 Task: Add Cameron's Coffee Toasted Southern Pecan EcoPods 12 Pack to the cart.
Action: Mouse moved to (28, 155)
Screenshot: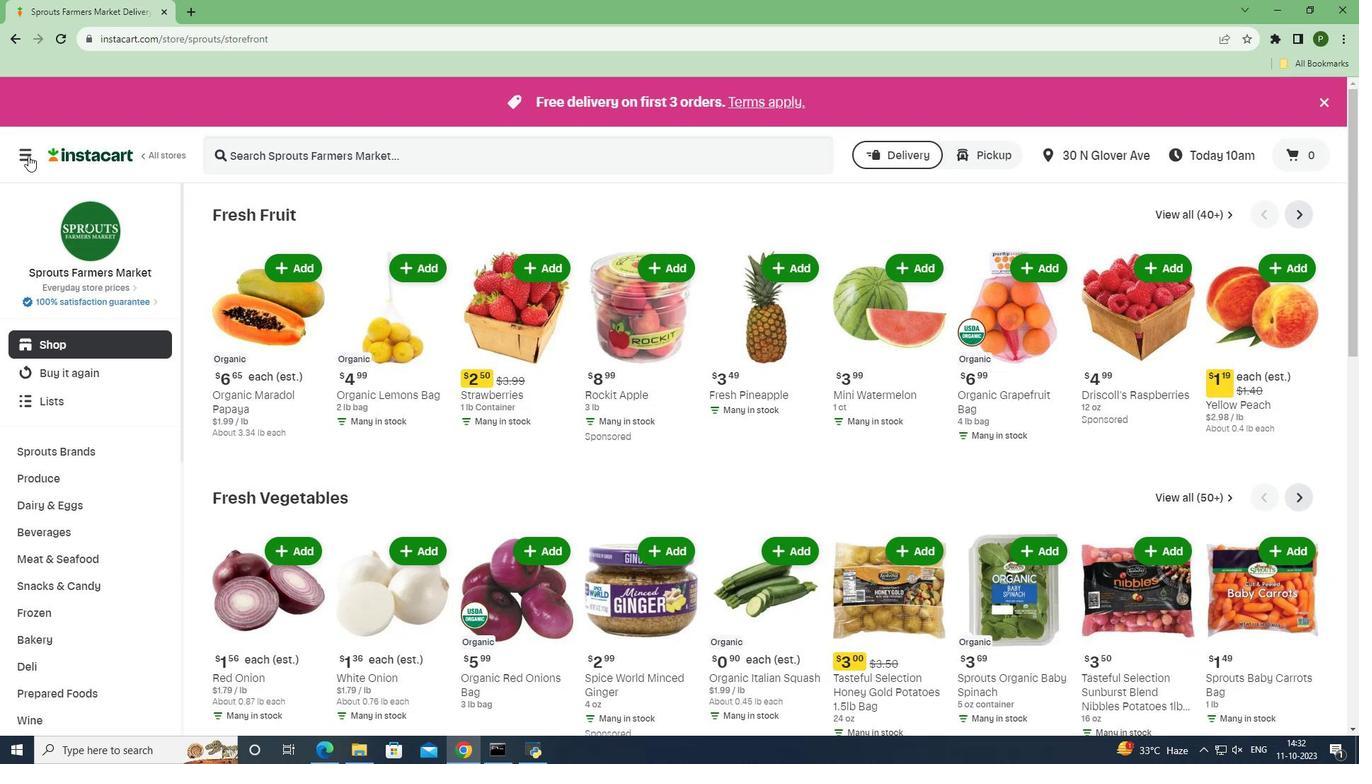 
Action: Mouse pressed left at (28, 155)
Screenshot: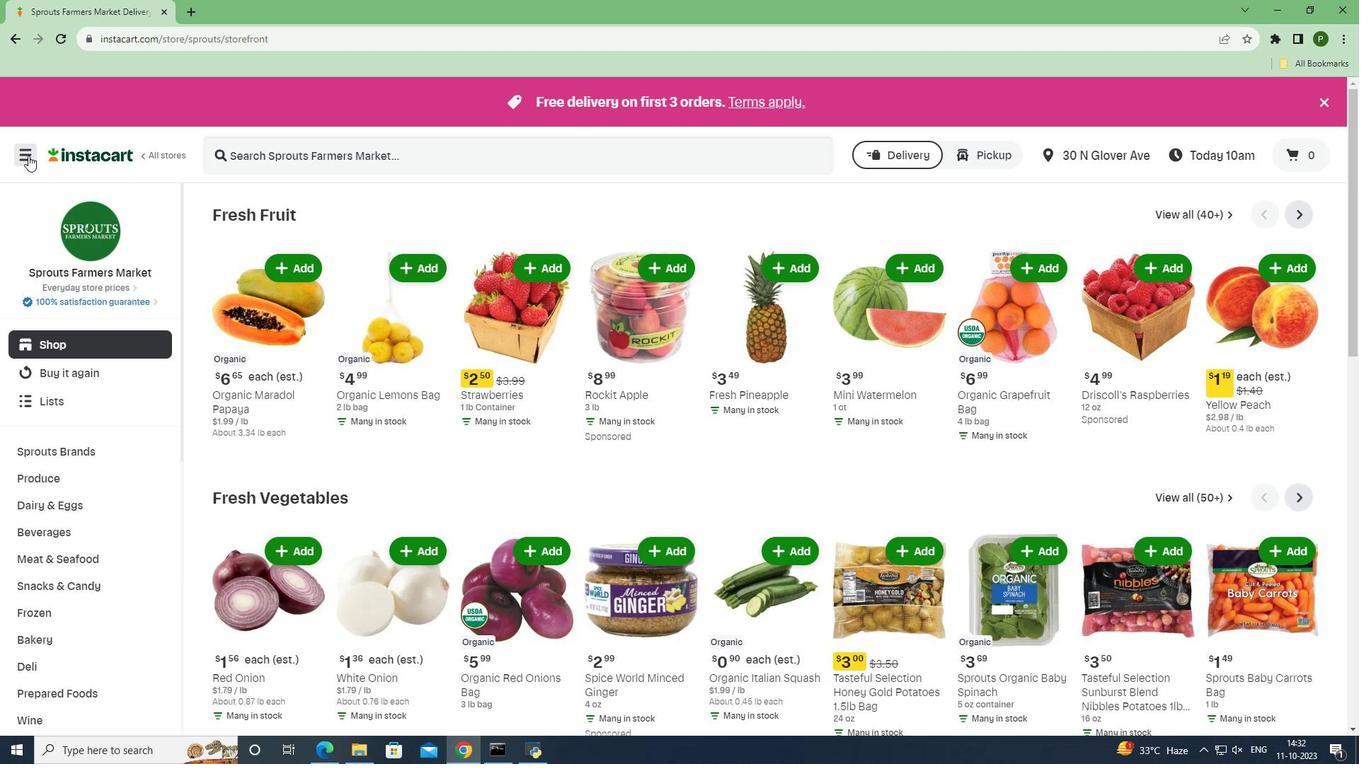 
Action: Mouse moved to (71, 369)
Screenshot: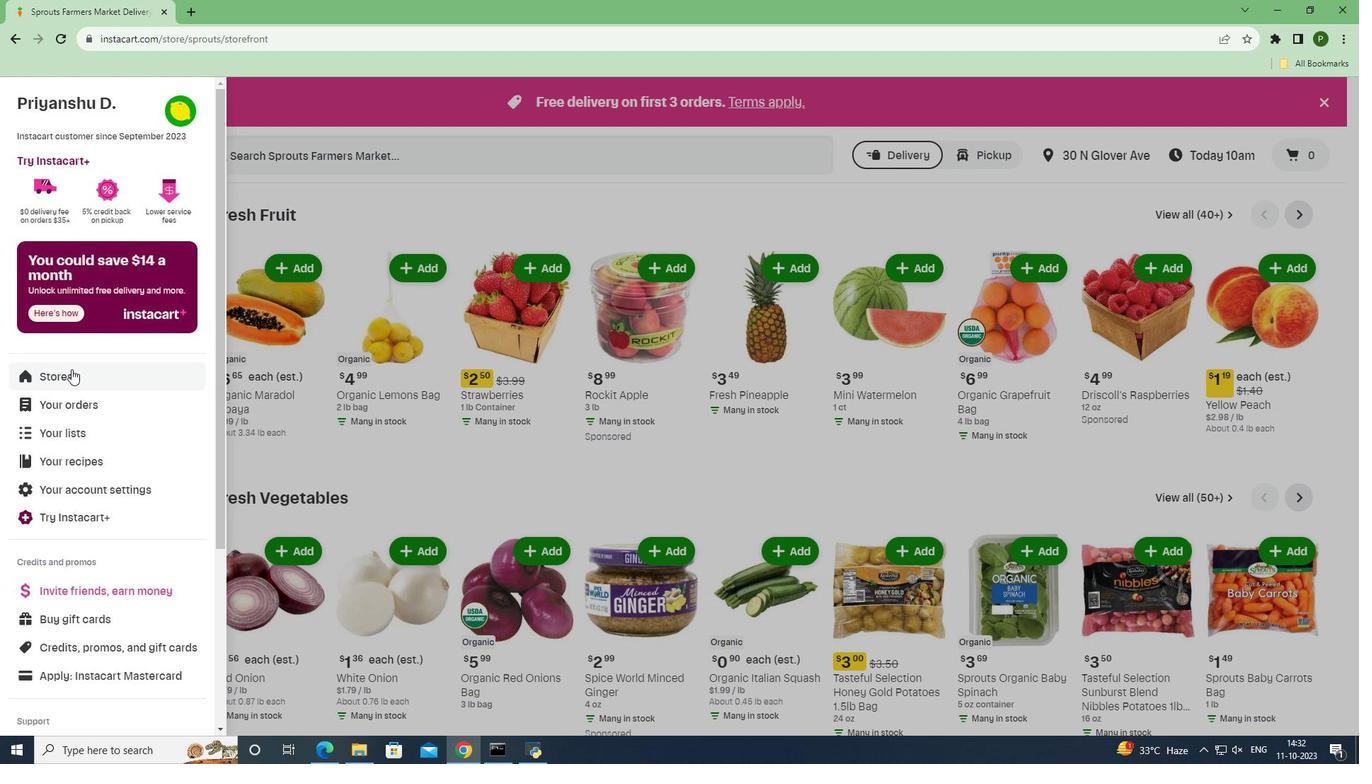 
Action: Mouse pressed left at (71, 369)
Screenshot: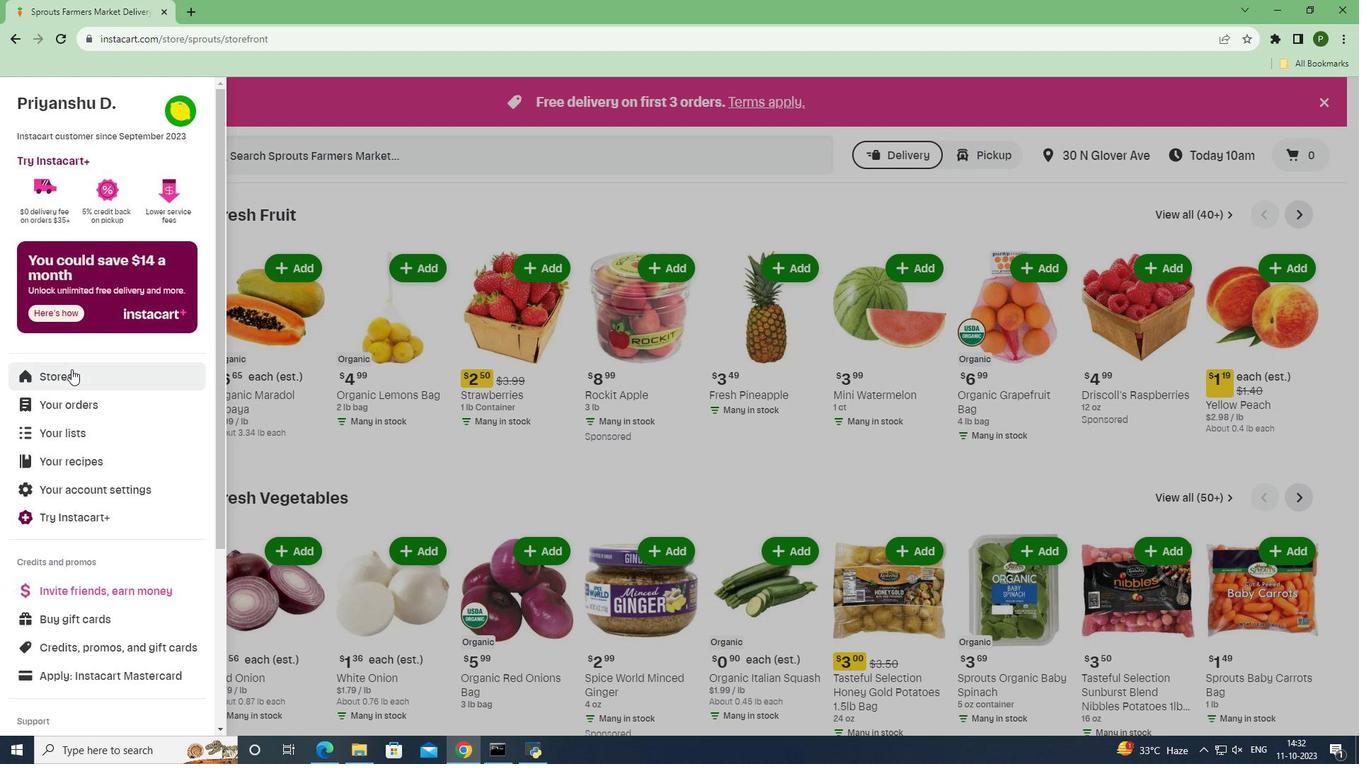 
Action: Mouse moved to (312, 160)
Screenshot: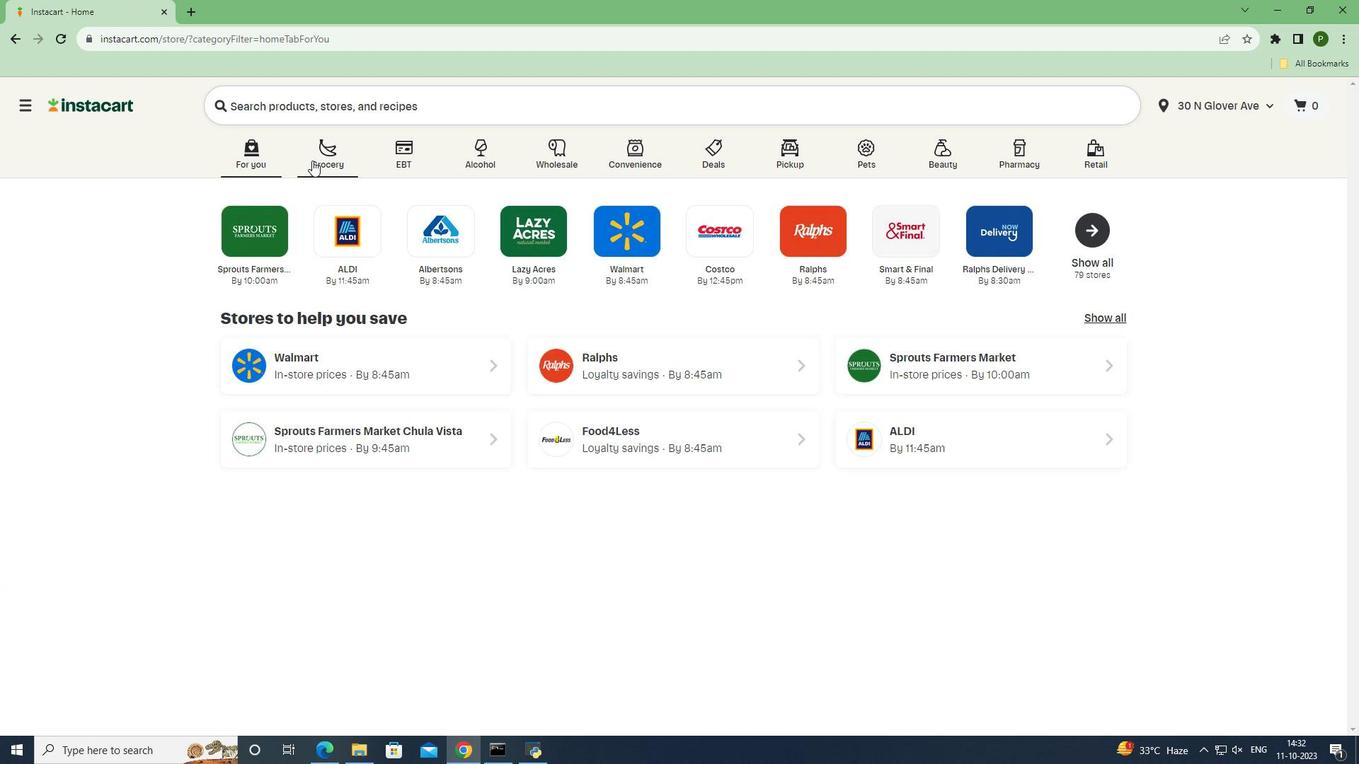 
Action: Mouse pressed left at (312, 160)
Screenshot: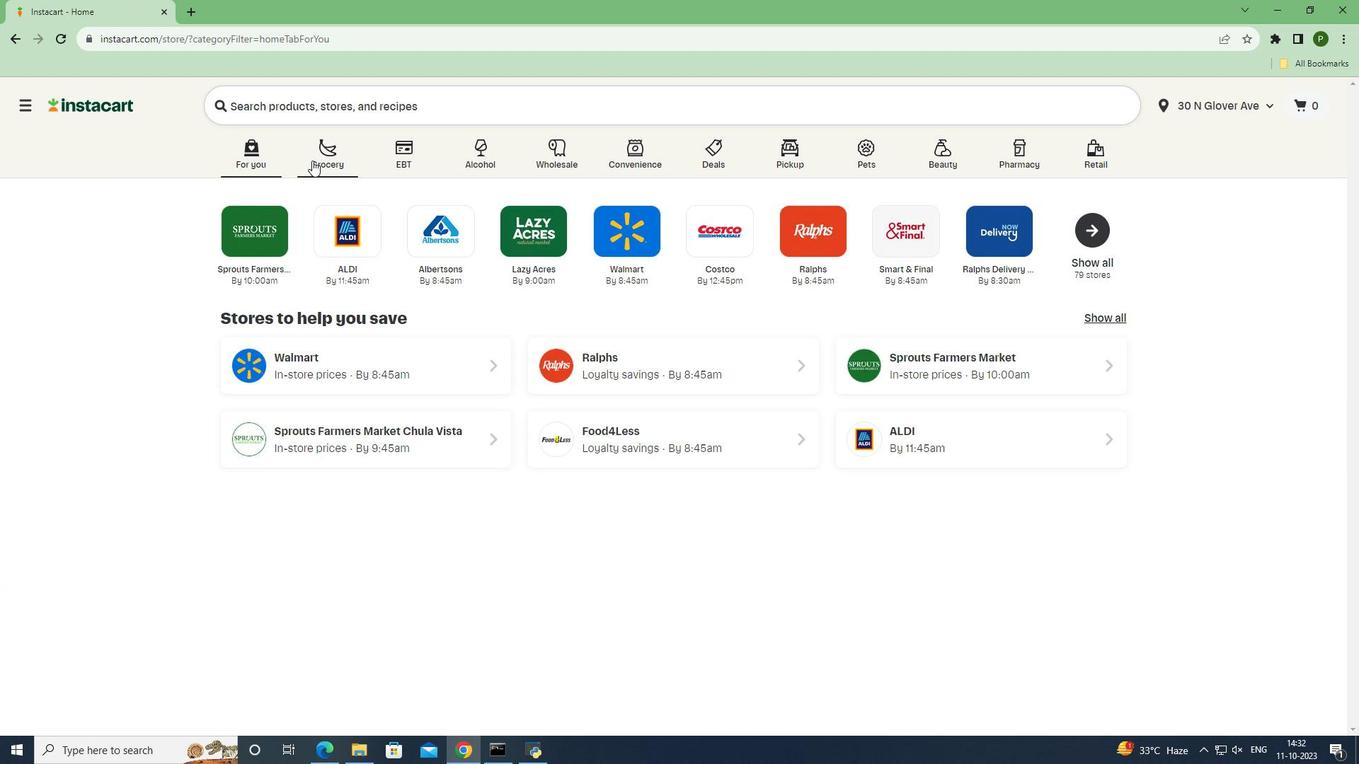 
Action: Mouse moved to (572, 329)
Screenshot: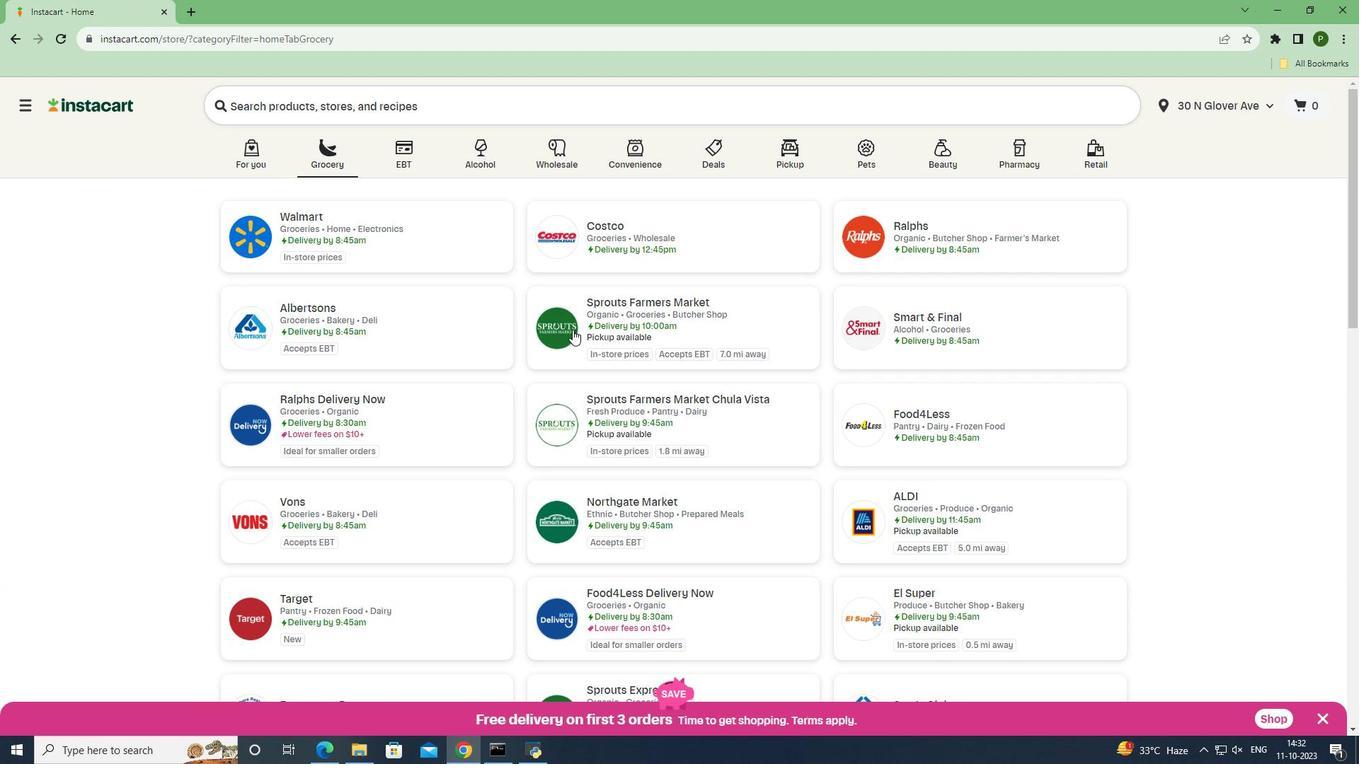 
Action: Mouse pressed left at (572, 329)
Screenshot: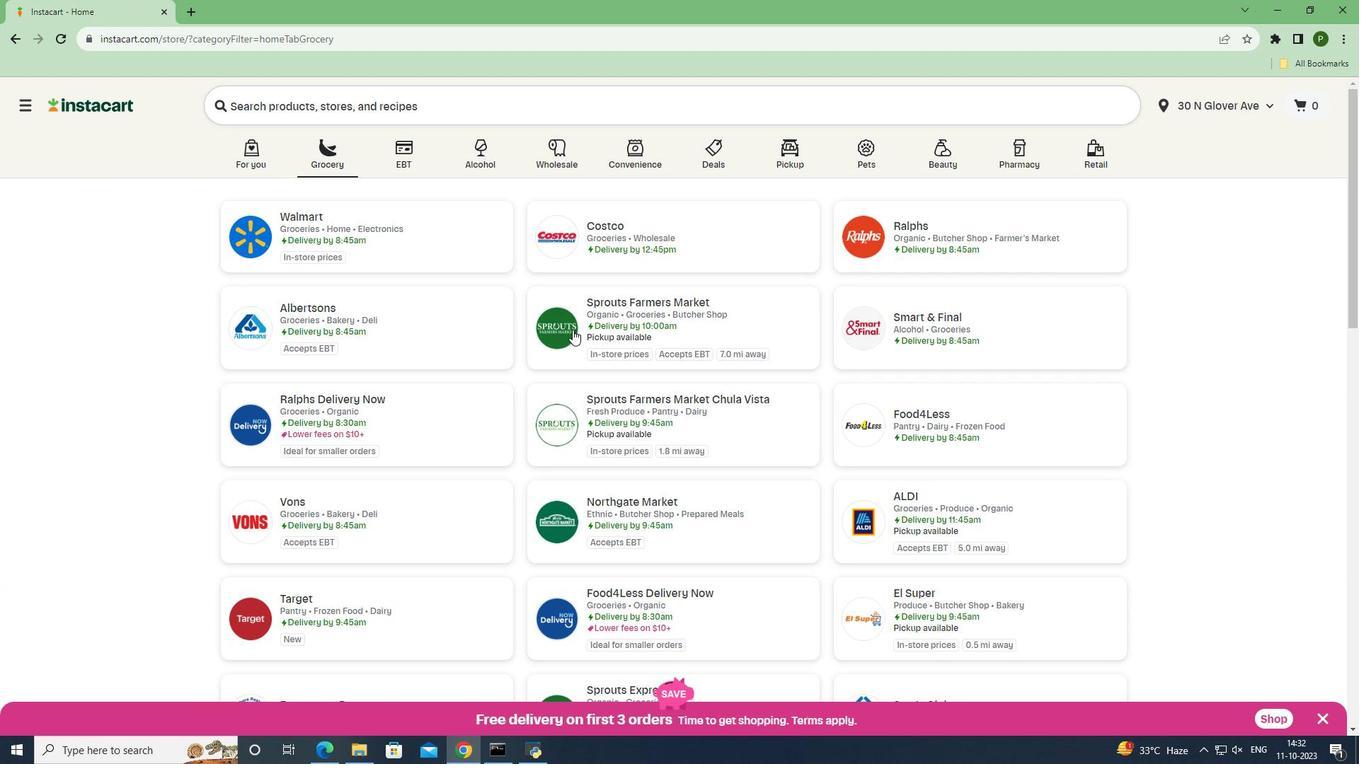 
Action: Mouse moved to (132, 533)
Screenshot: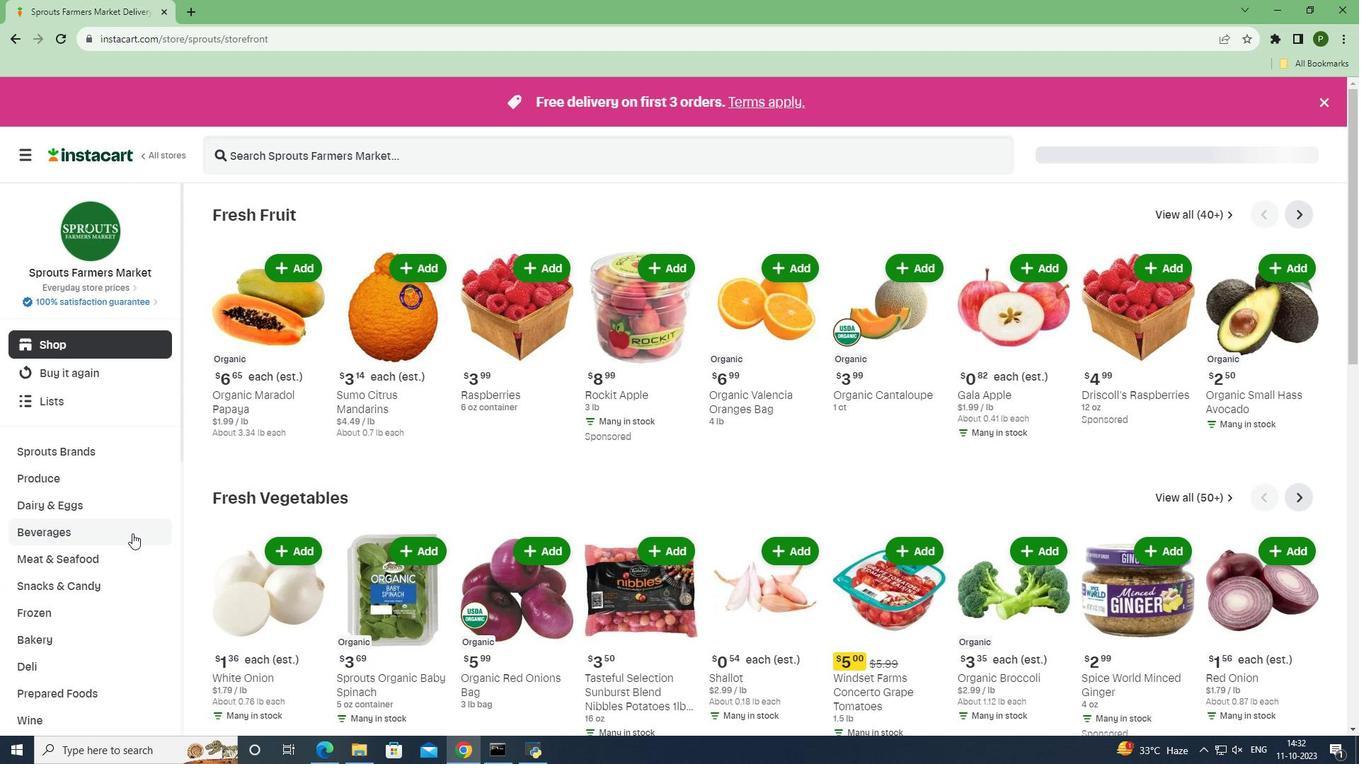 
Action: Mouse pressed left at (132, 533)
Screenshot: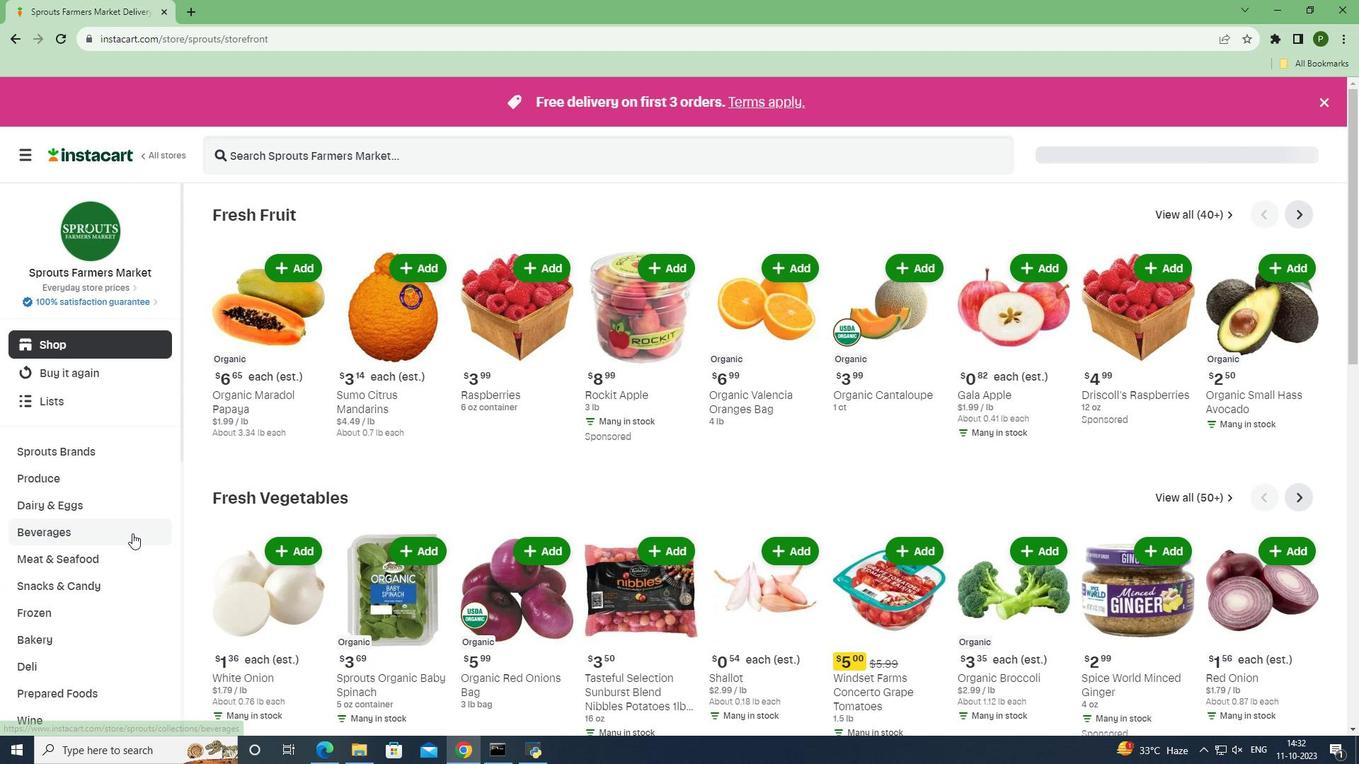 
Action: Mouse moved to (92, 615)
Screenshot: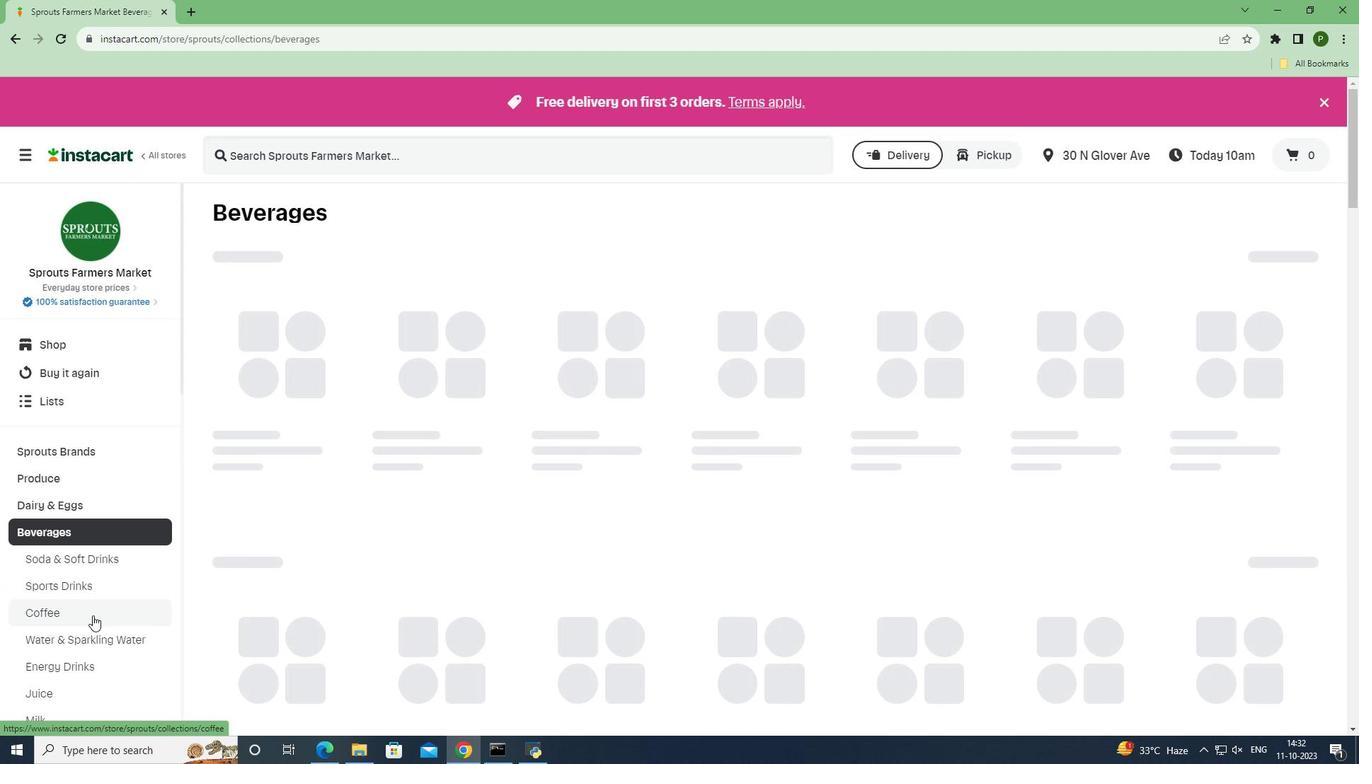 
Action: Mouse pressed left at (92, 615)
Screenshot: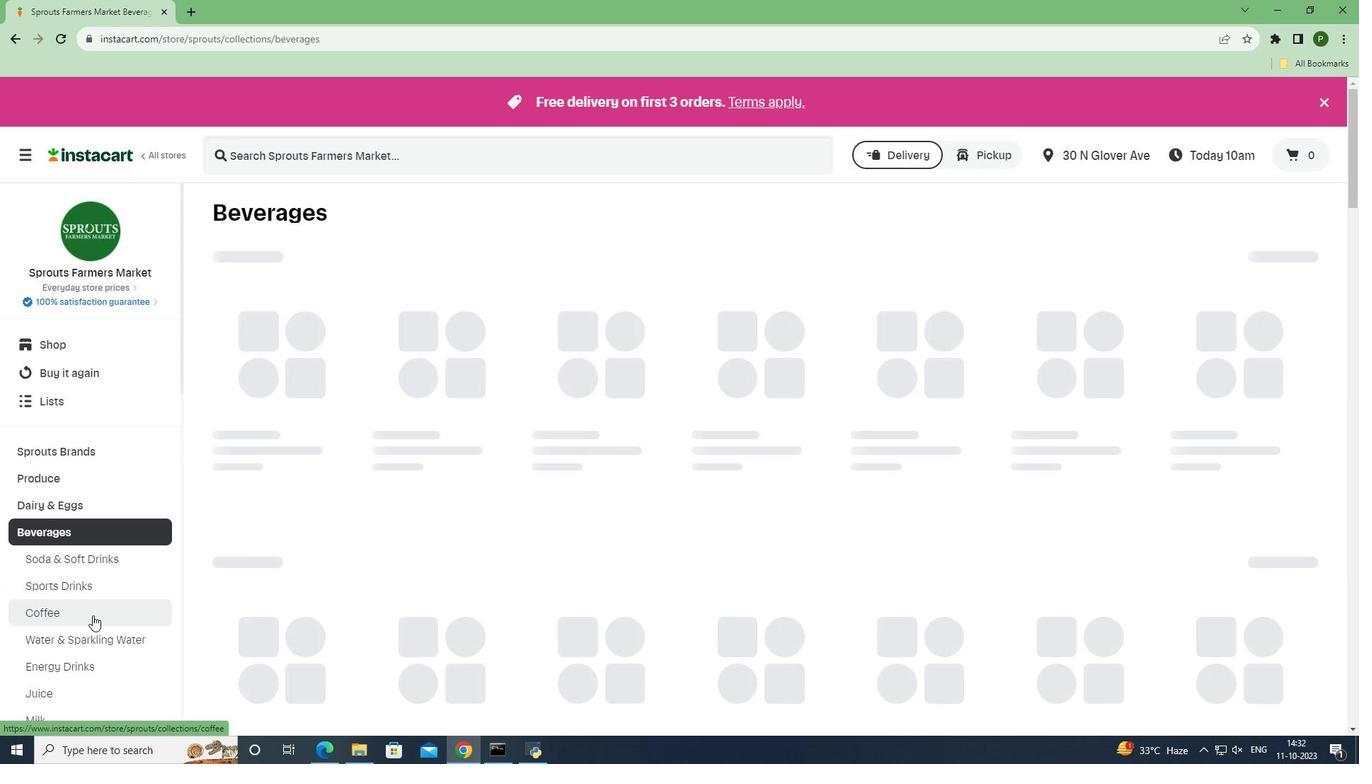 
Action: Mouse moved to (353, 144)
Screenshot: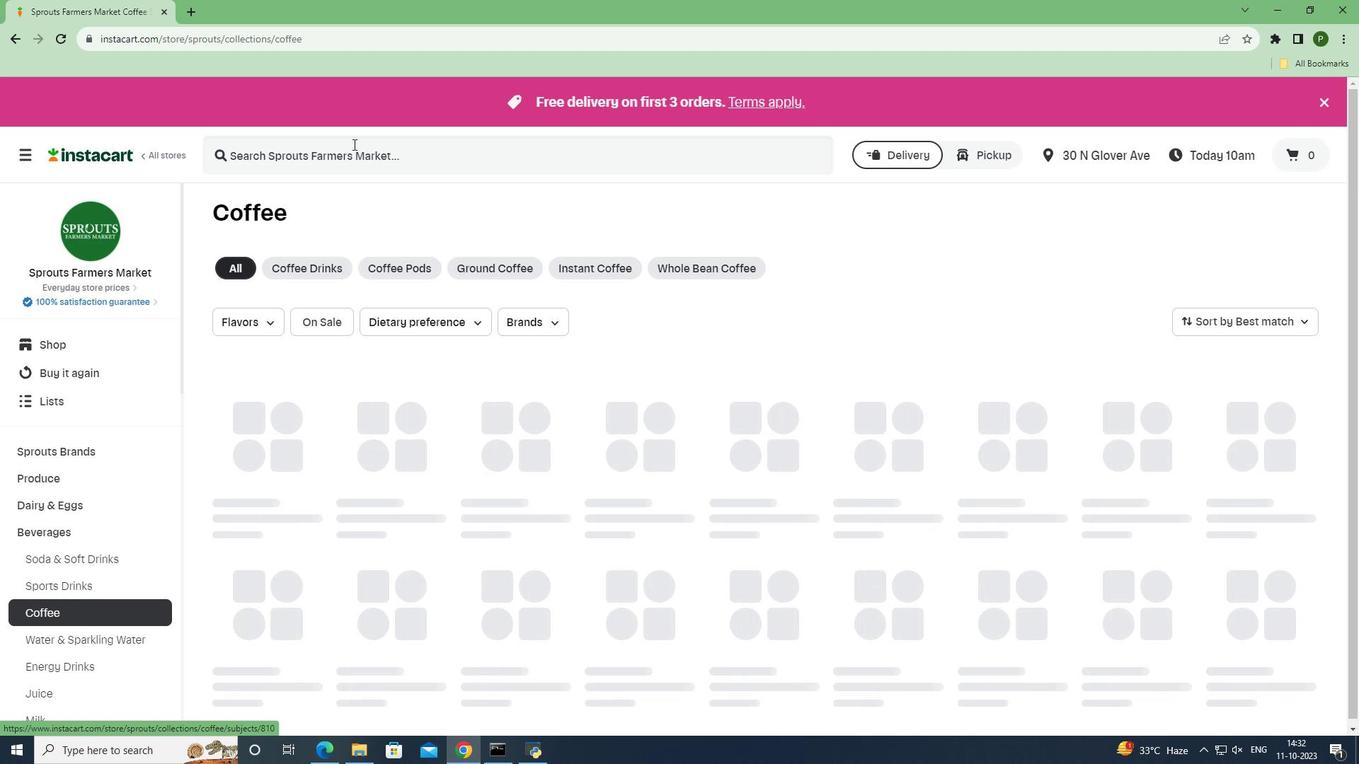 
Action: Mouse pressed left at (353, 144)
Screenshot: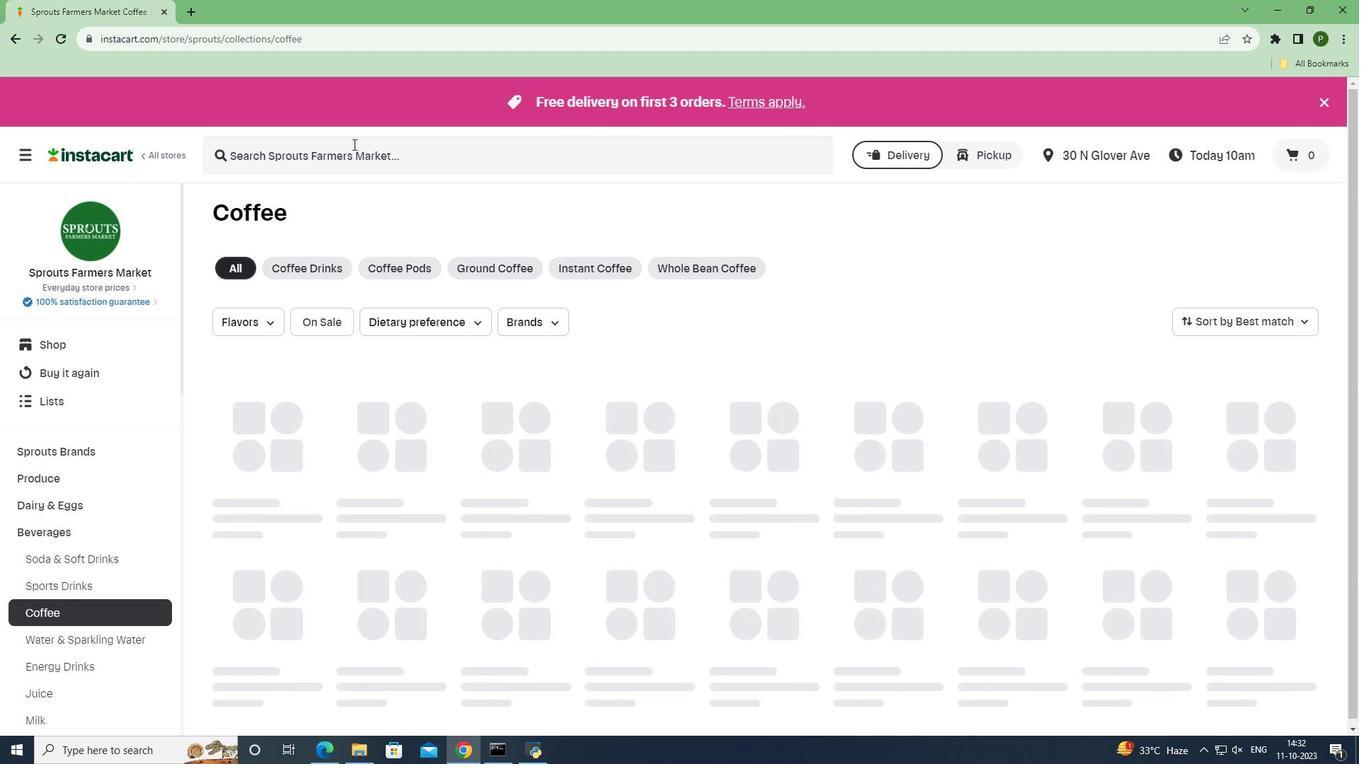
Action: Key pressed <Key.caps_lock>C<Key.caps_lock>ameron's<Key.space><Key.caps_lock>C<Key.caps_lock>offee<Key.space><Key.caps_lock>T<Key.caps_lock>oasted<Key.space><Key.caps_lock>S<Key.caps_lock>outhern<Key.space><Key.caps_lock>P<Key.caps_lock>ecan<Key.space><Key.caps_lock>E<Key.caps_lock>co<Key.caps_lock>P<Key.caps_lock>ods<Key.space>12<Key.space><Key.caps_lock>P<Key.caps_lock>ack<Key.space>
Screenshot: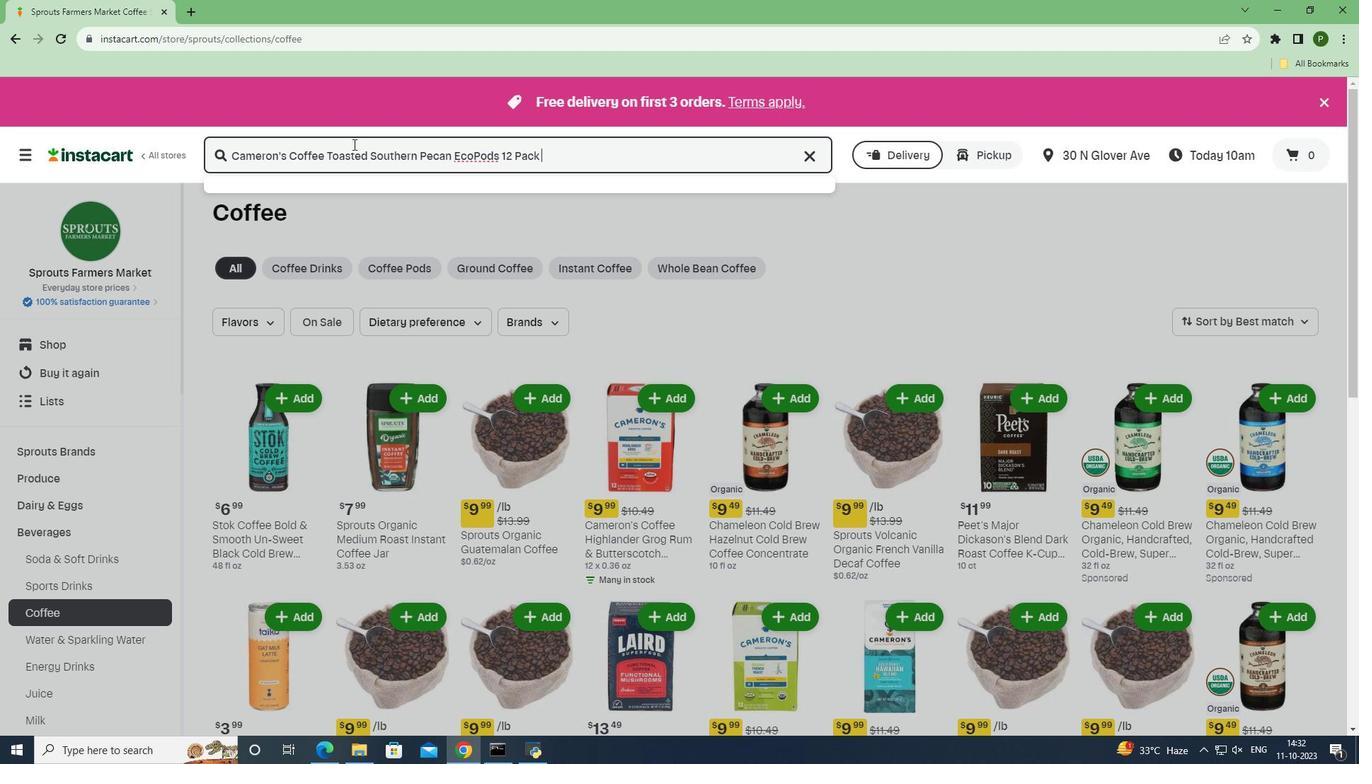 
Action: Mouse moved to (402, 128)
Screenshot: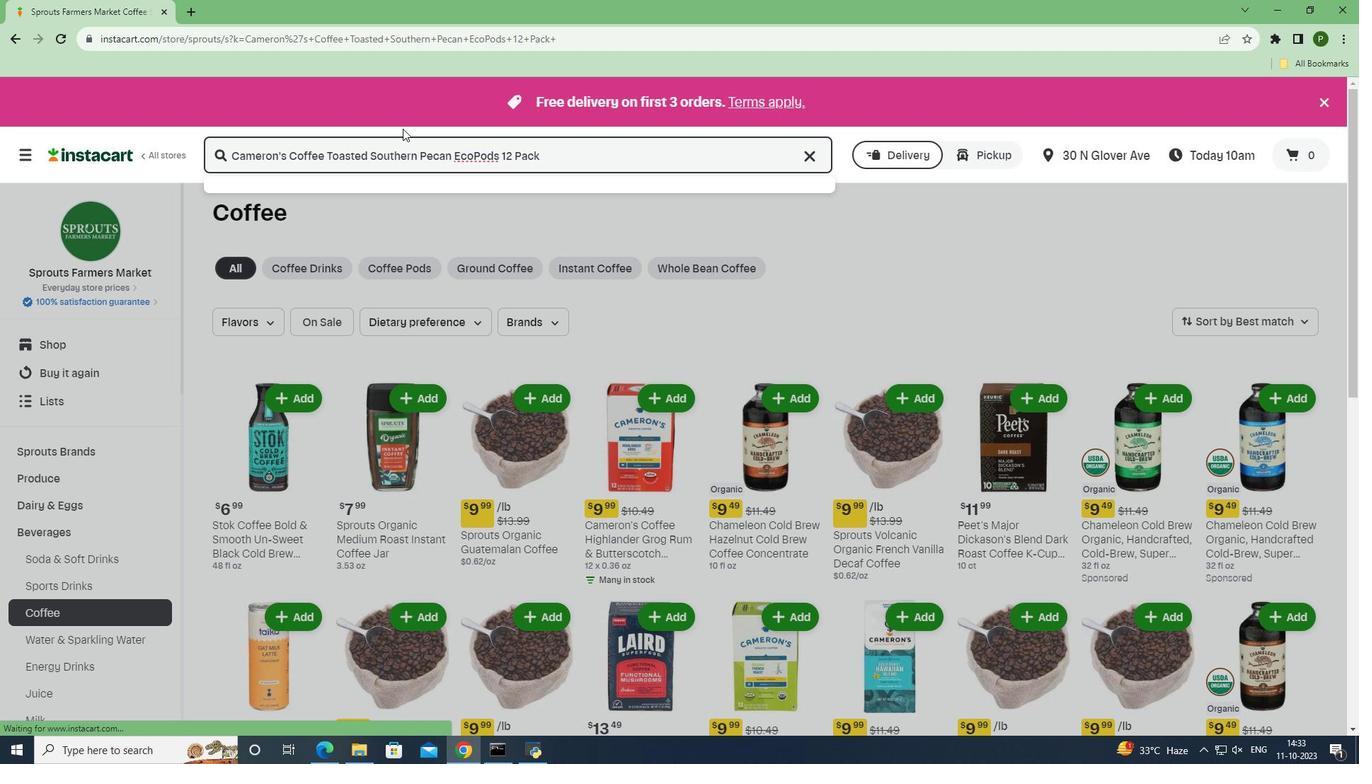 
Action: Key pressed <Key.enter>
Screenshot: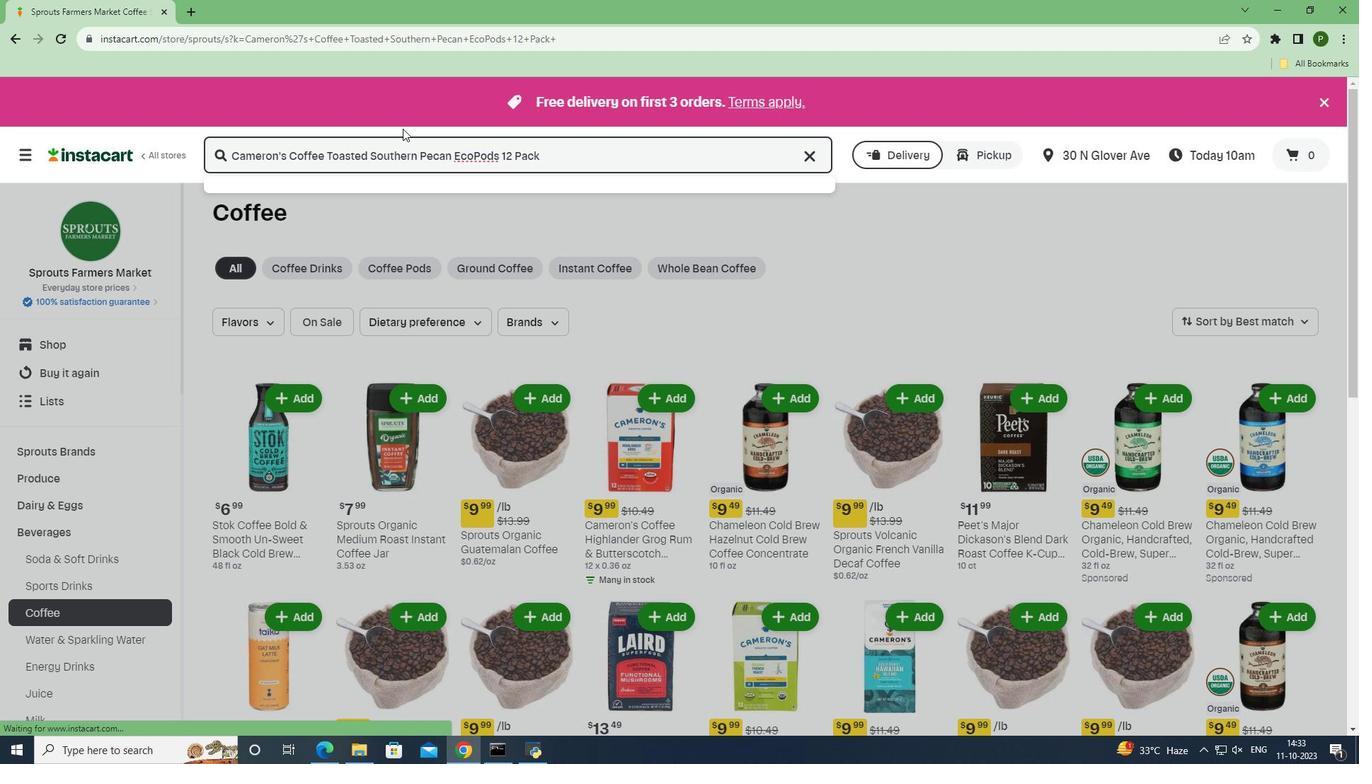 
Action: Mouse moved to (824, 296)
Screenshot: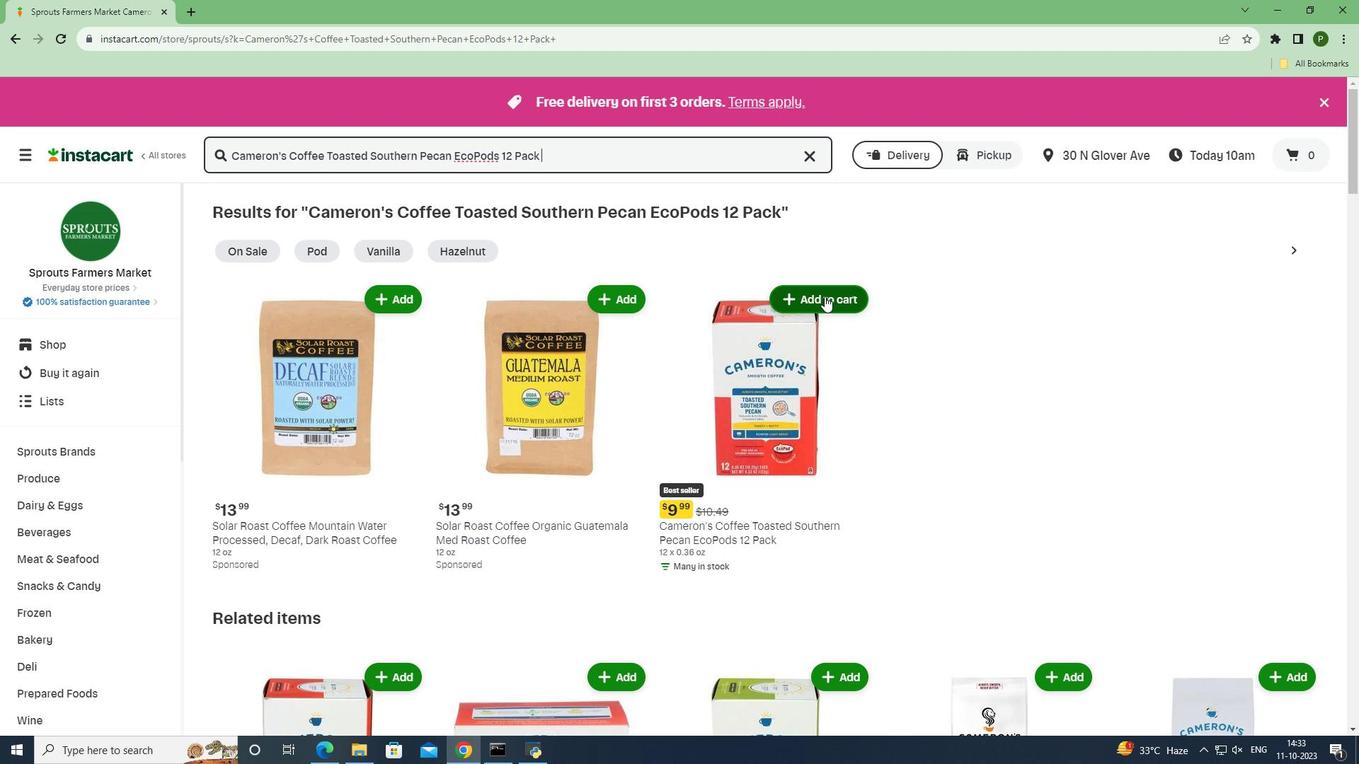 
Action: Mouse pressed left at (824, 296)
Screenshot: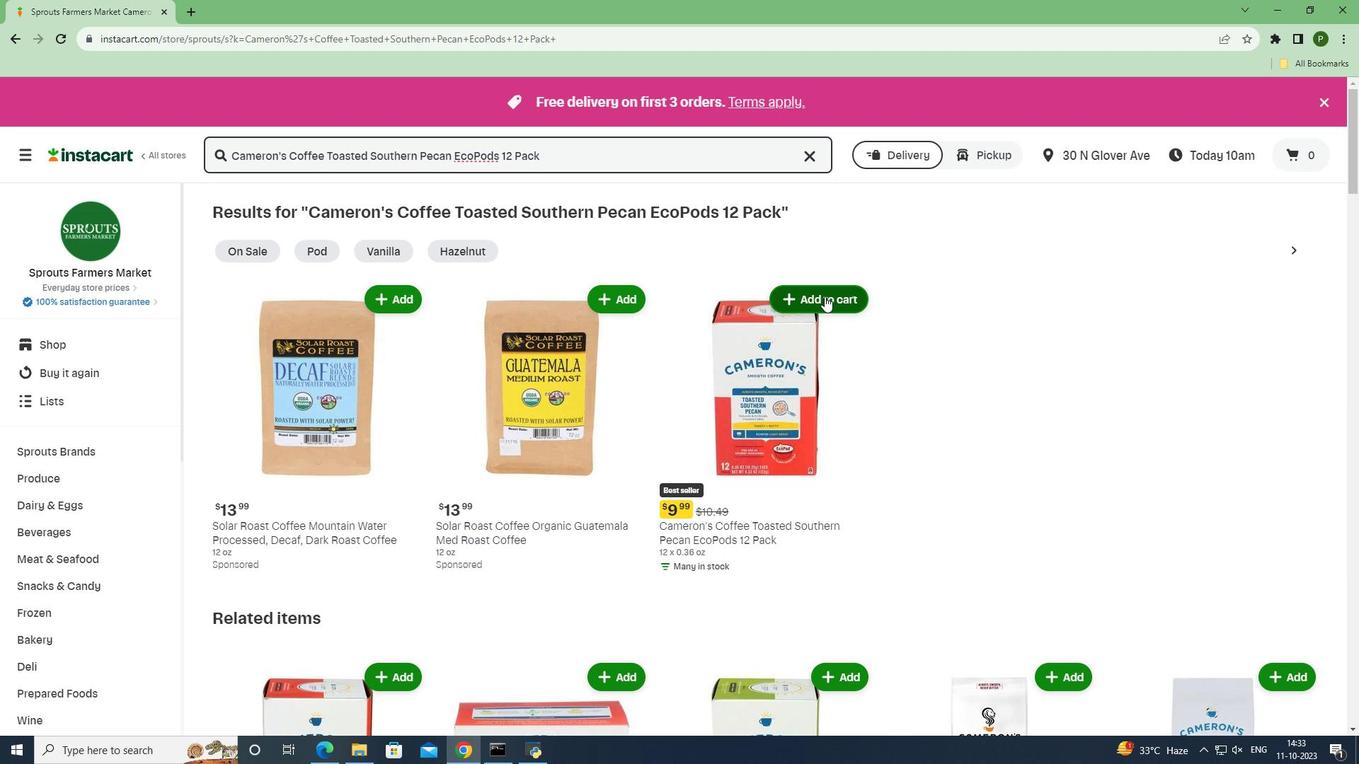 
Action: Mouse moved to (915, 397)
Screenshot: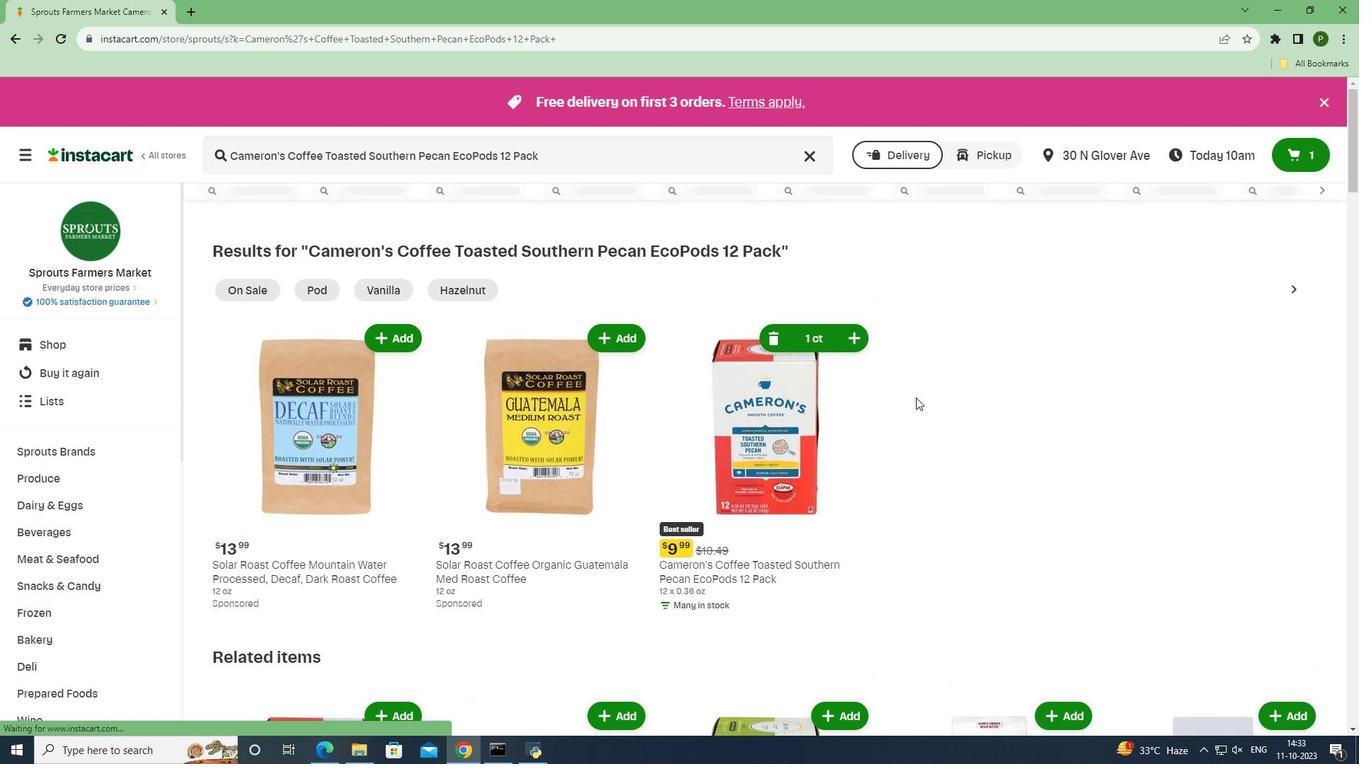 
